 Task: Add a new rule when a card is added to the list "to do", the card's label should be blue.
Action: Mouse moved to (419, 163)
Screenshot: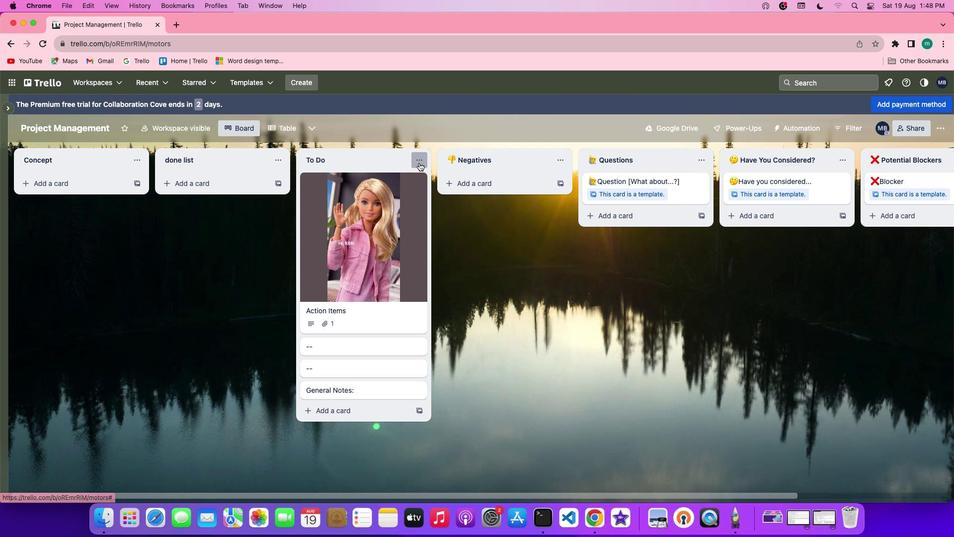
Action: Mouse pressed left at (419, 163)
Screenshot: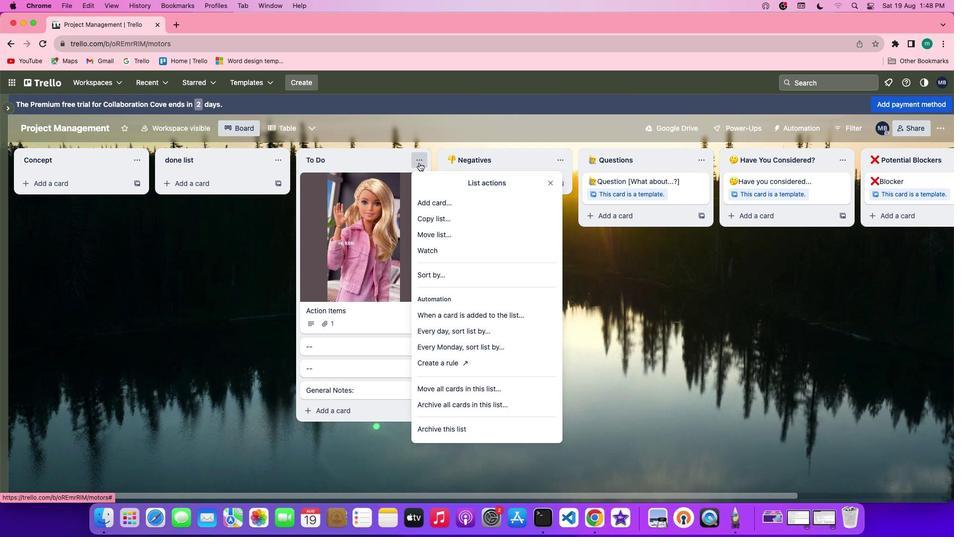 
Action: Mouse moved to (462, 306)
Screenshot: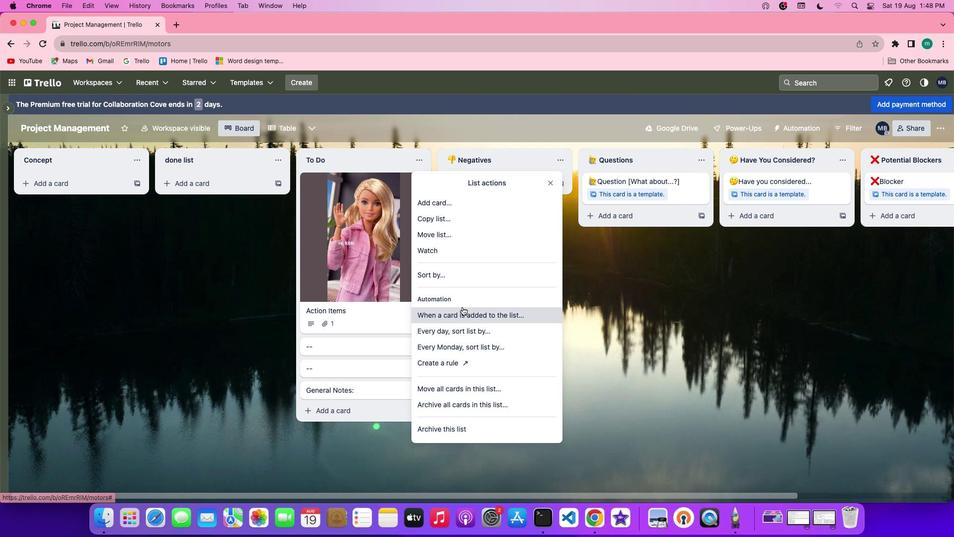 
Action: Mouse pressed left at (462, 306)
Screenshot: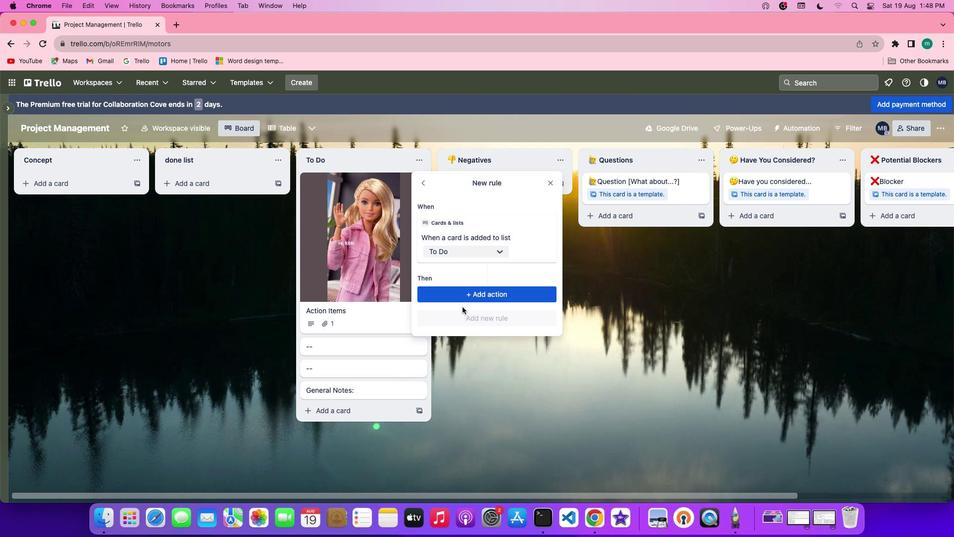
Action: Mouse moved to (483, 253)
Screenshot: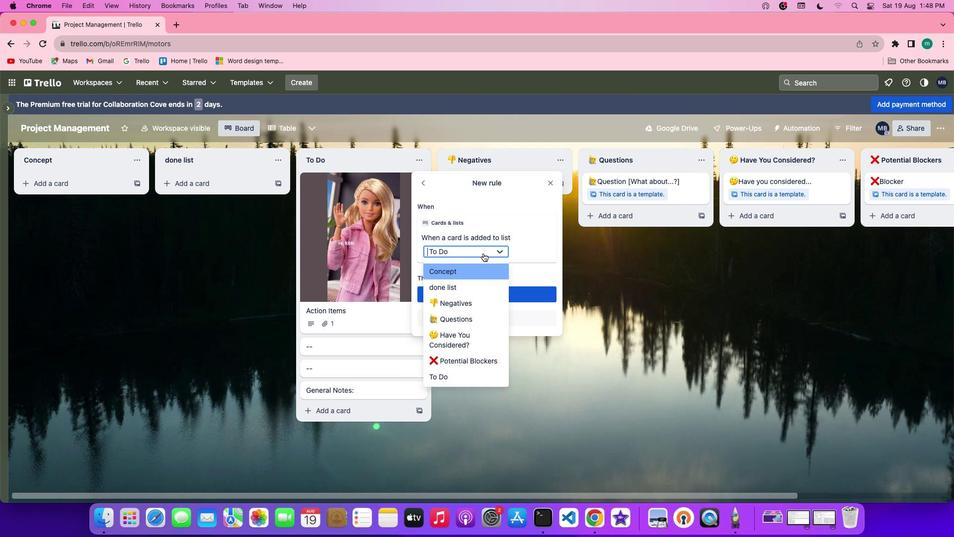 
Action: Mouse pressed left at (483, 253)
Screenshot: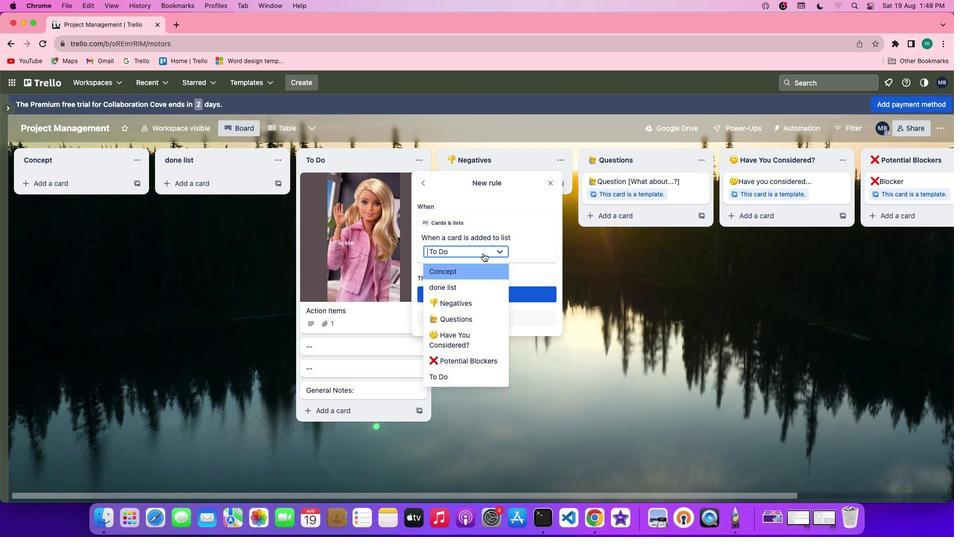 
Action: Mouse moved to (474, 371)
Screenshot: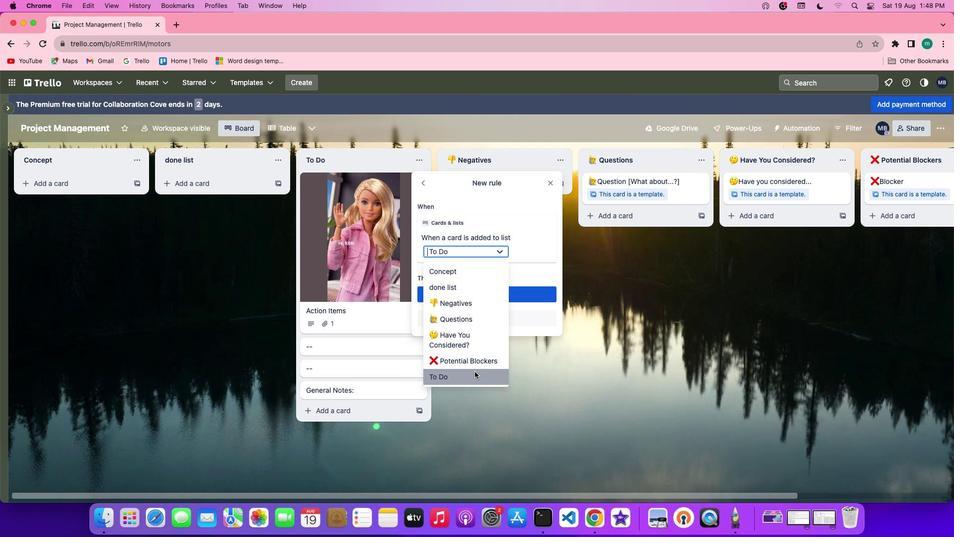 
Action: Mouse pressed left at (474, 371)
Screenshot: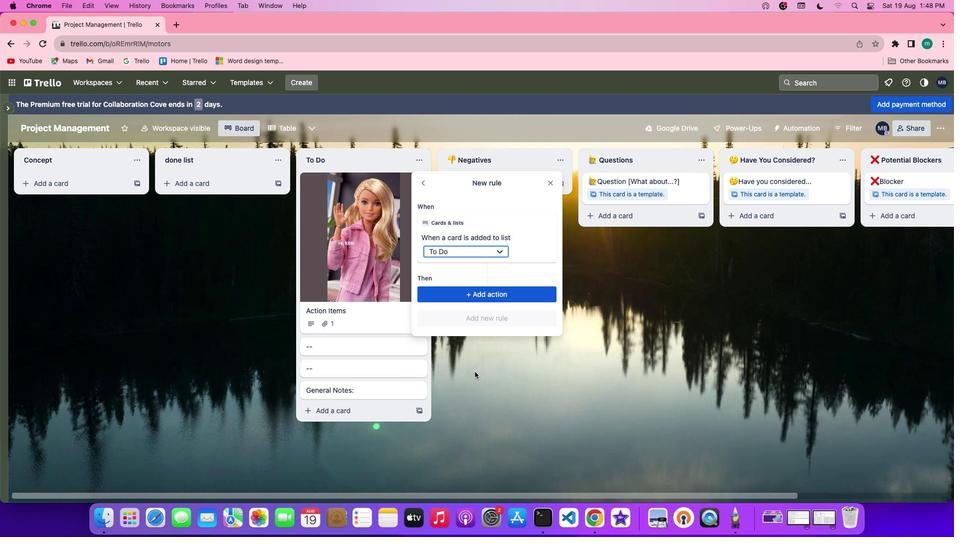 
Action: Mouse moved to (488, 296)
Screenshot: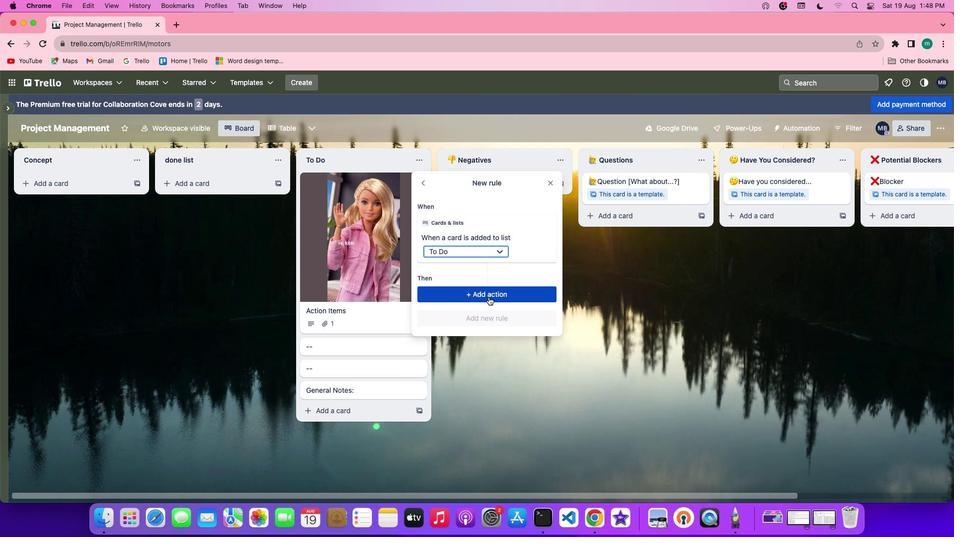 
Action: Mouse pressed left at (488, 296)
Screenshot: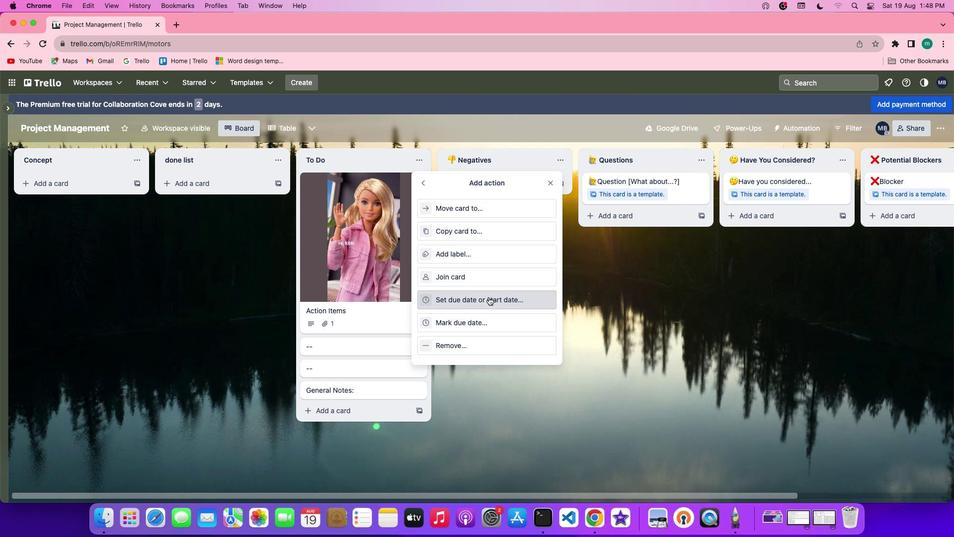 
Action: Mouse moved to (498, 249)
Screenshot: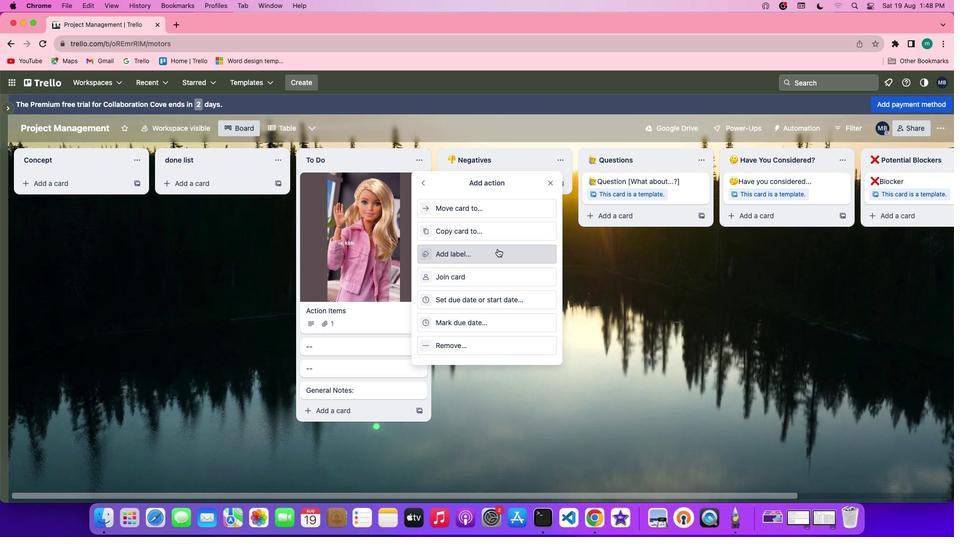
Action: Mouse pressed left at (498, 249)
Screenshot: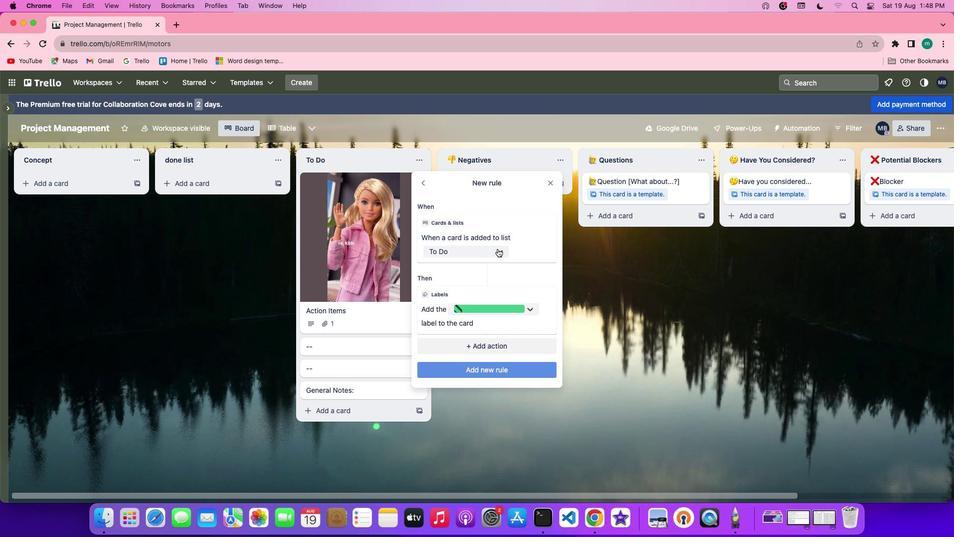 
Action: Mouse moved to (537, 307)
Screenshot: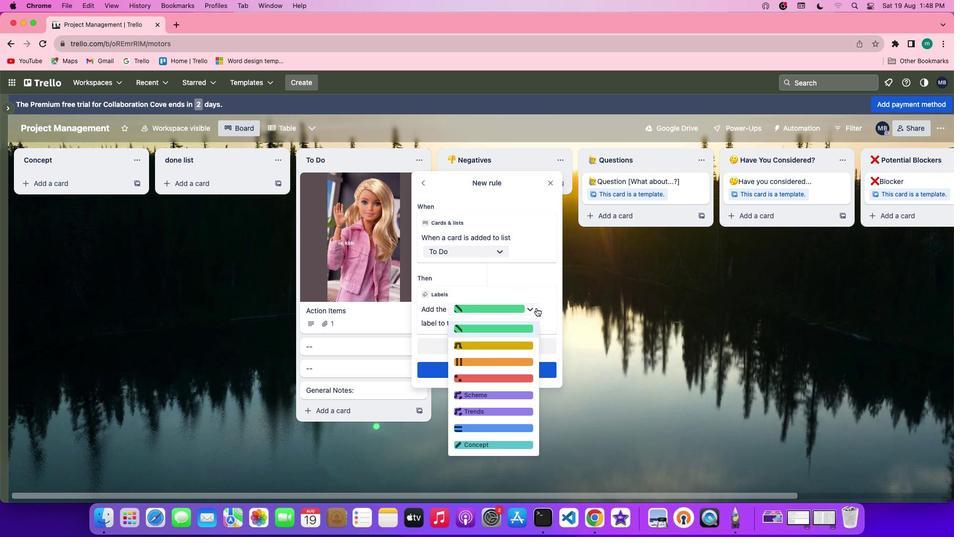 
Action: Mouse pressed left at (537, 307)
Screenshot: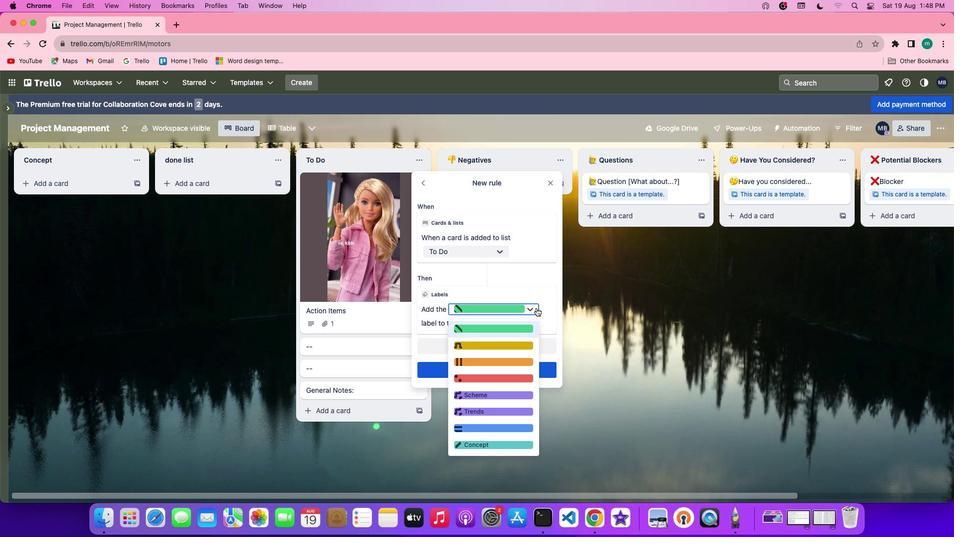
Action: Mouse moved to (523, 420)
Screenshot: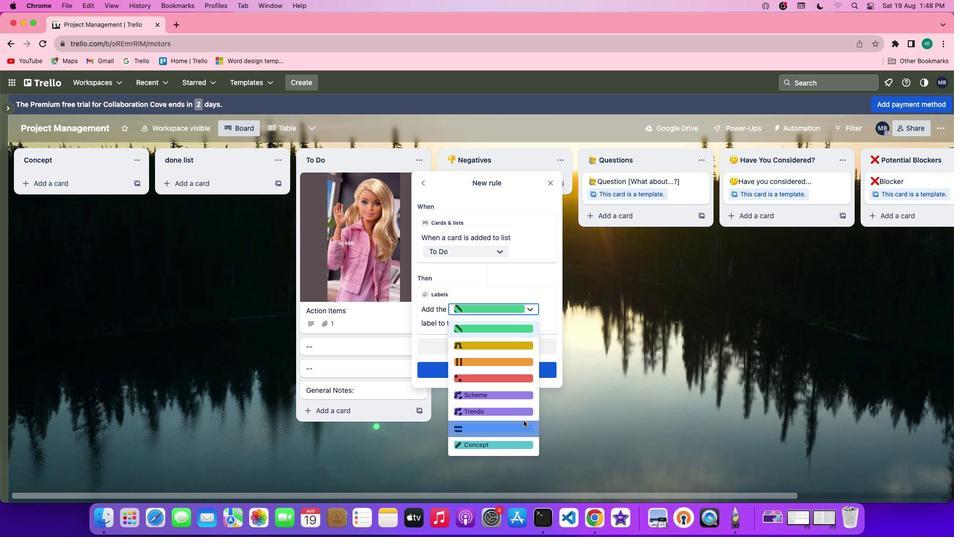 
Action: Mouse pressed left at (523, 420)
Screenshot: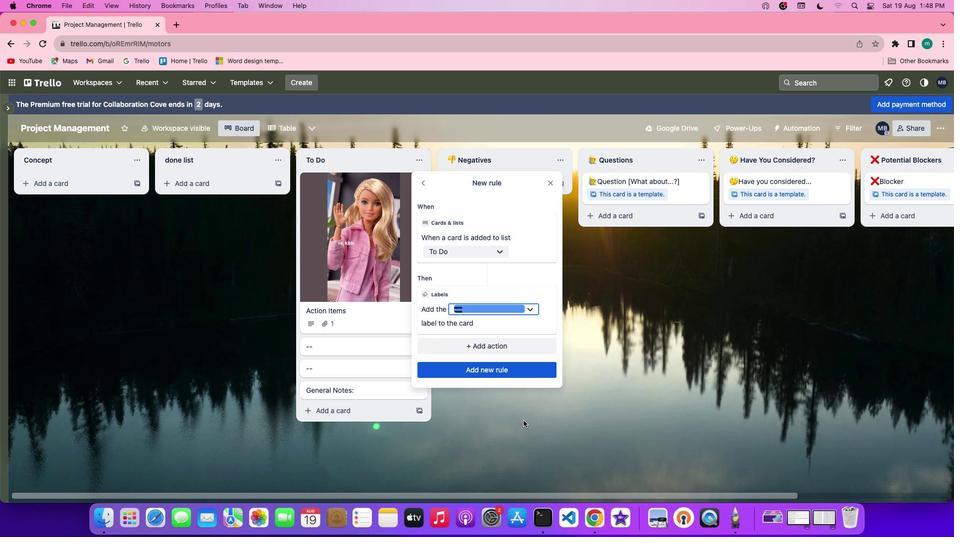 
Action: Mouse moved to (528, 363)
Screenshot: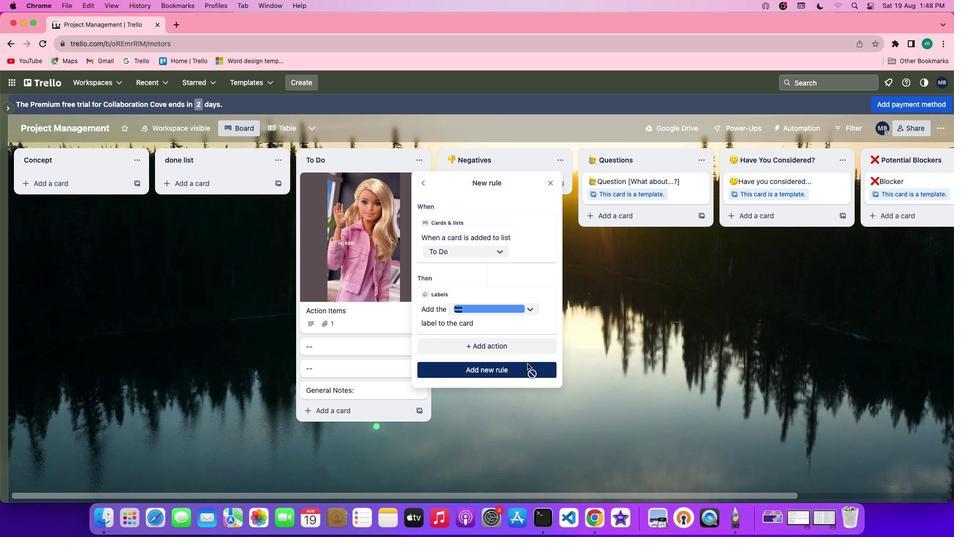 
Action: Mouse pressed left at (528, 363)
Screenshot: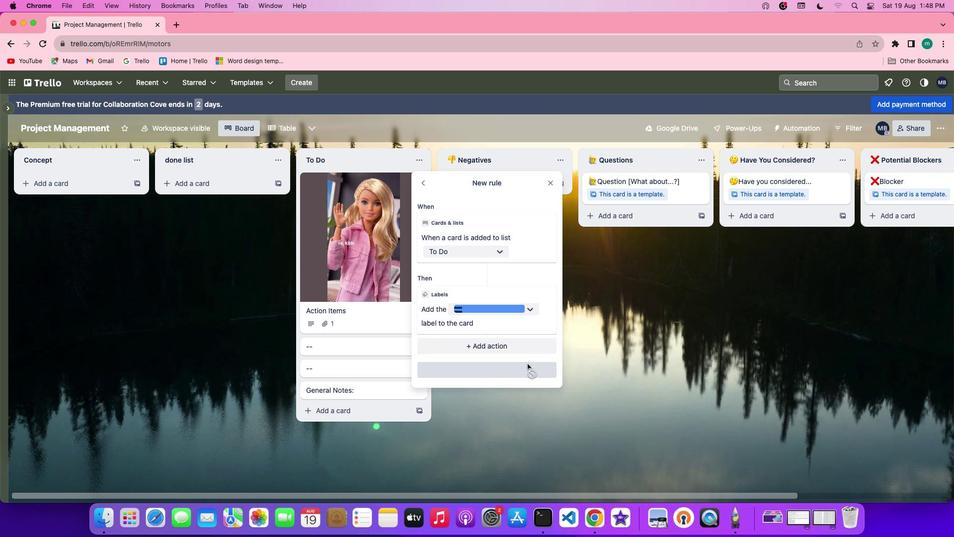 
